 Task: Create Board Social Media Management to Workspace Business Process Management. Create Board Video Marketing to Workspace Business Process Management. Create Board Customer Retention Strategy and Program Development to Workspace Business Process Management
Action: Mouse moved to (56, 369)
Screenshot: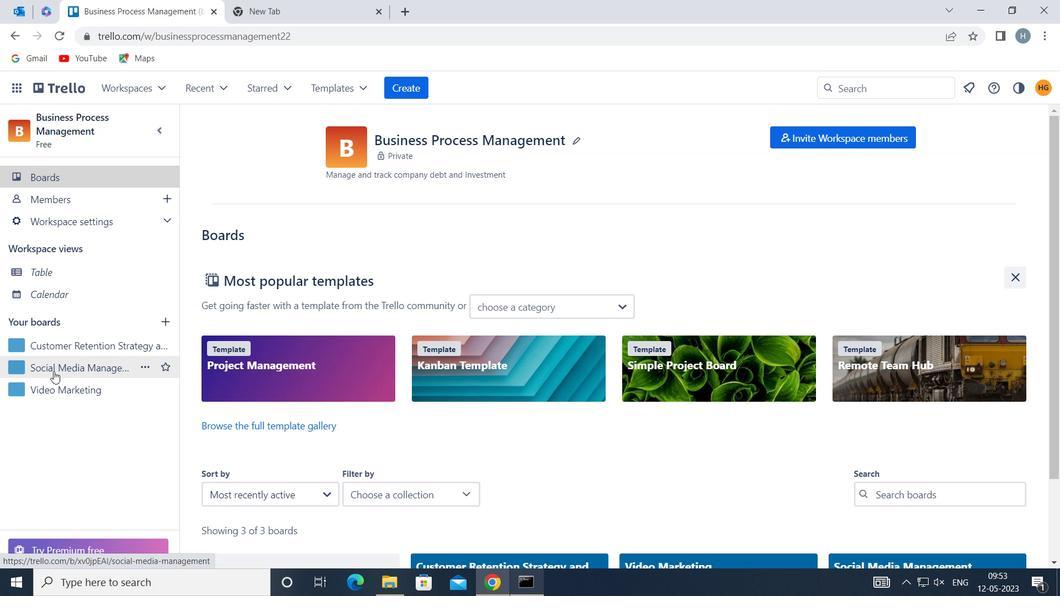 
Action: Mouse pressed left at (56, 369)
Screenshot: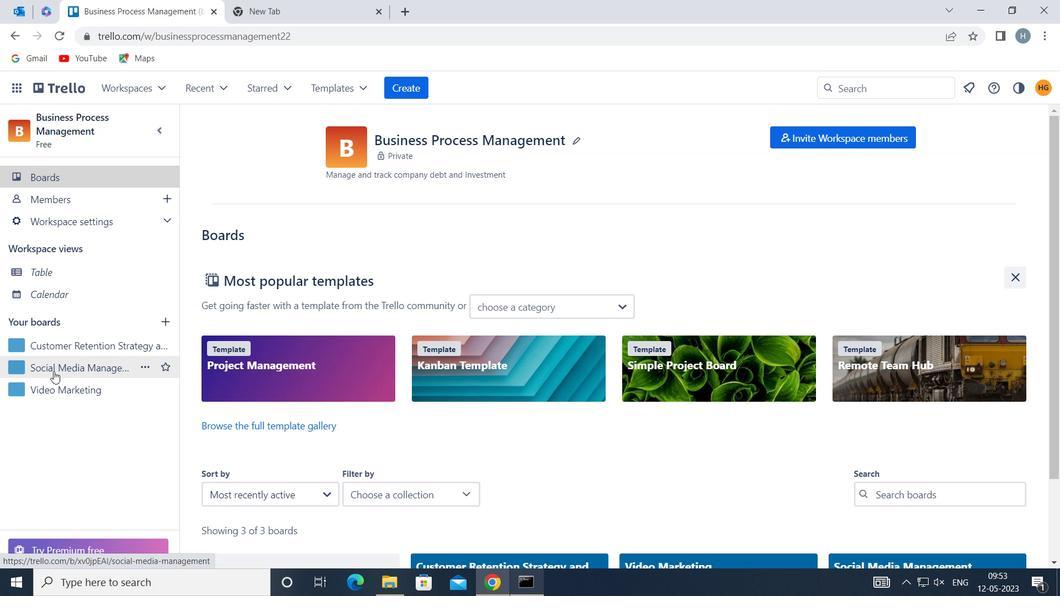 
Action: Mouse moved to (288, 170)
Screenshot: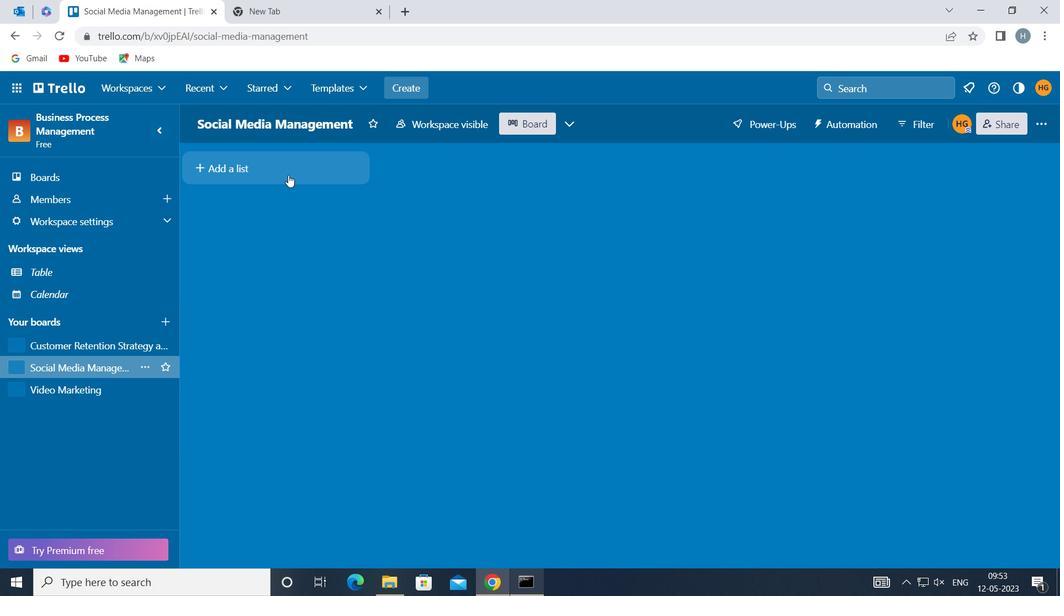 
Action: Mouse pressed left at (288, 170)
Screenshot: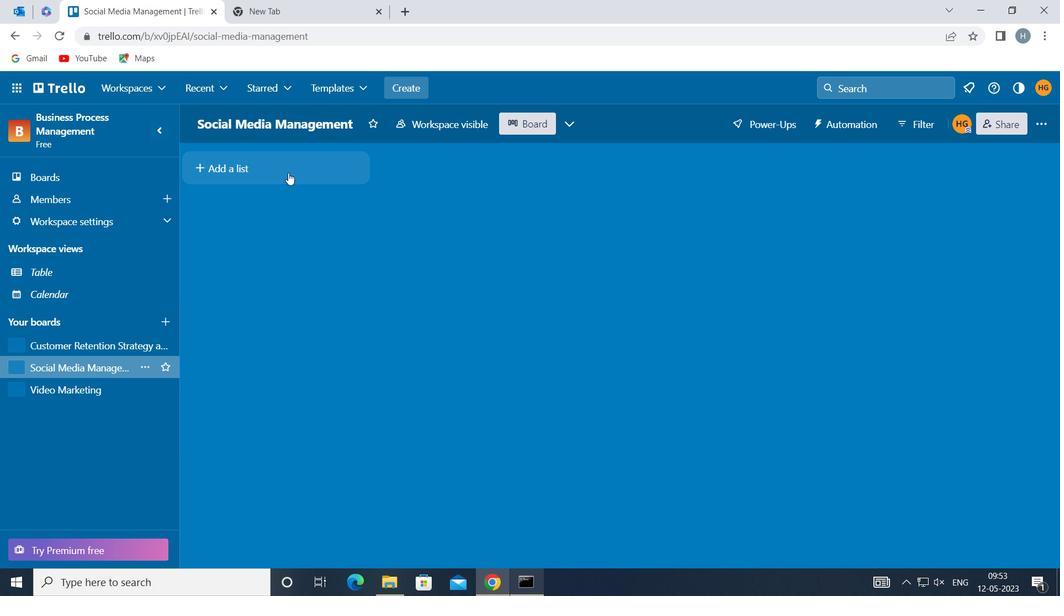 
Action: Mouse moved to (287, 169)
Screenshot: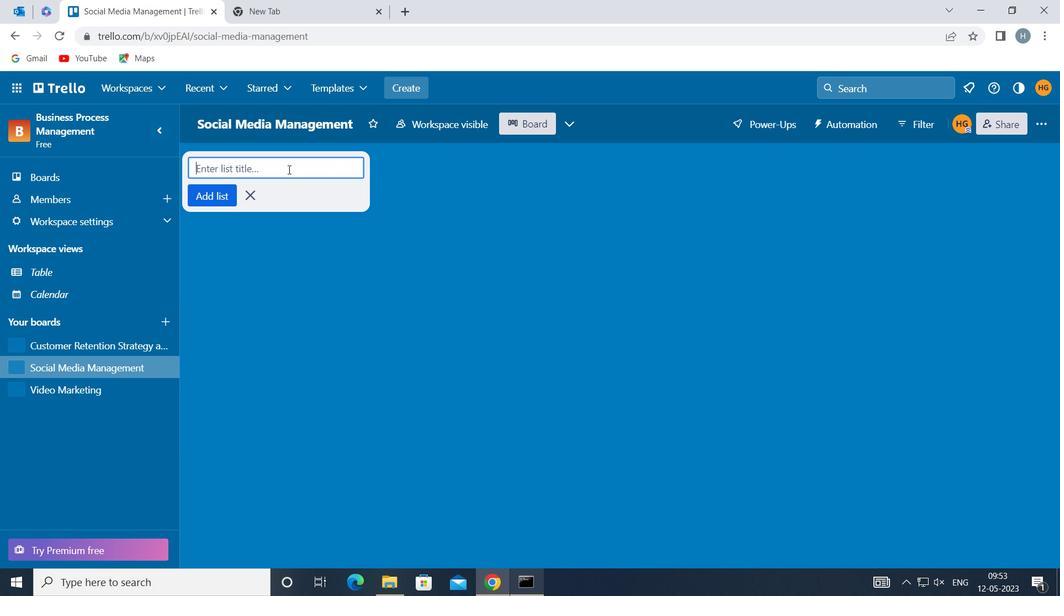 
Action: Key pressed <Key.shift>VIDEOS
Screenshot: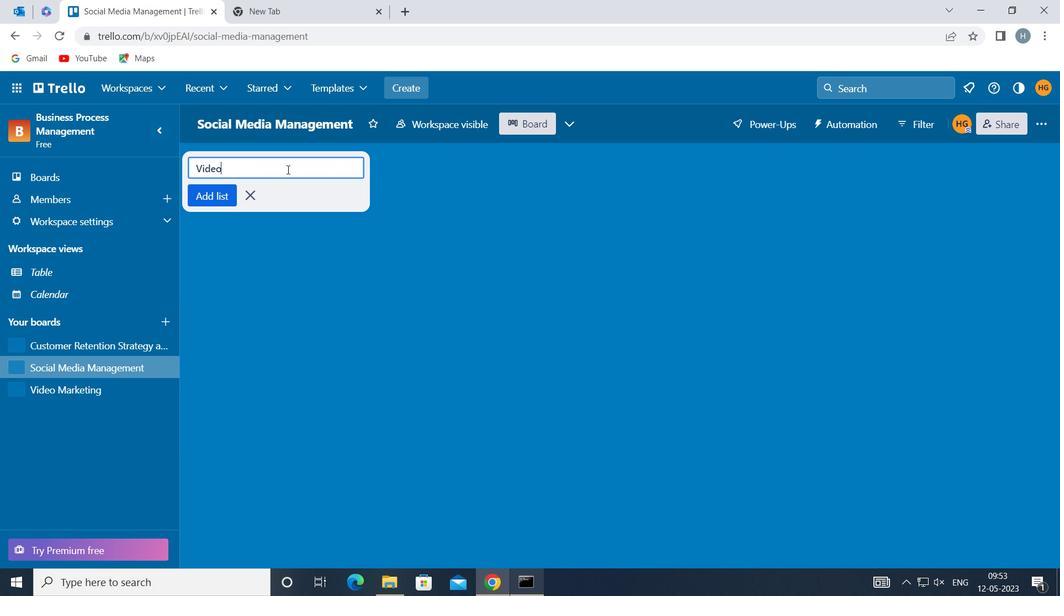 
Action: Mouse moved to (208, 194)
Screenshot: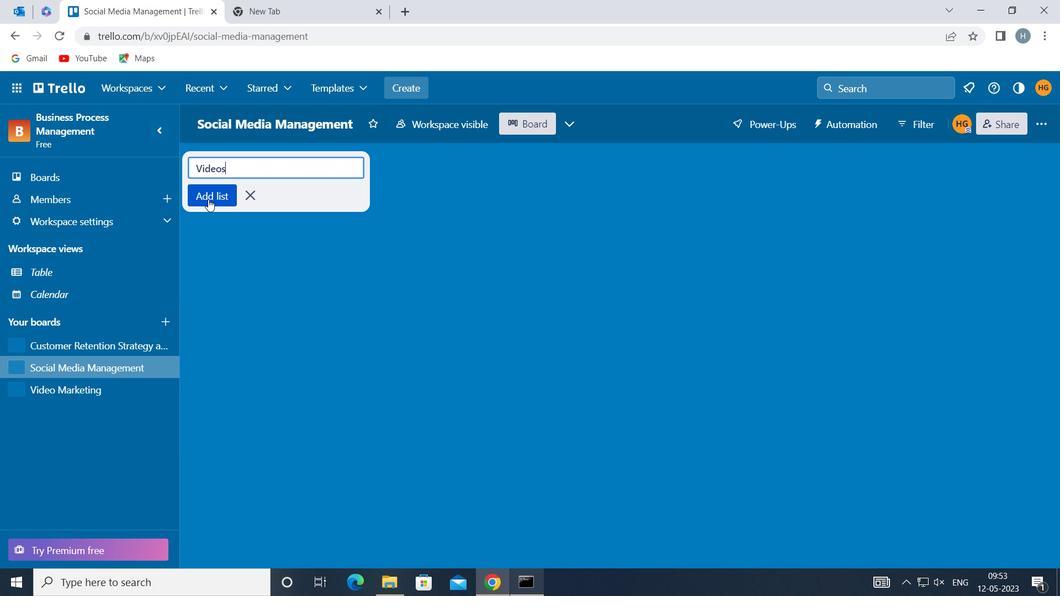 
Action: Mouse pressed left at (208, 194)
Screenshot: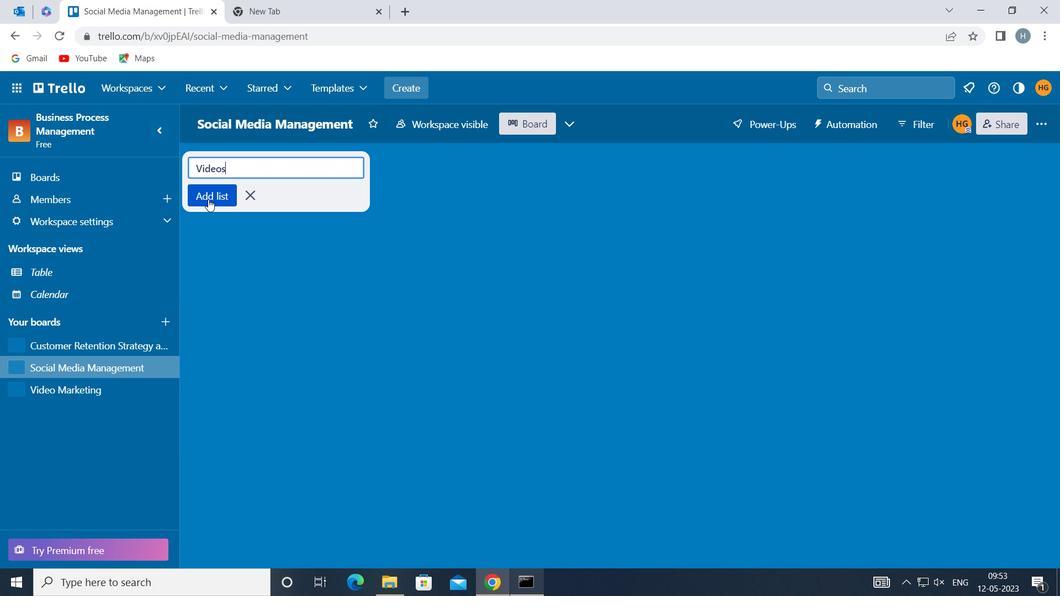 
Action: Mouse moved to (219, 286)
Screenshot: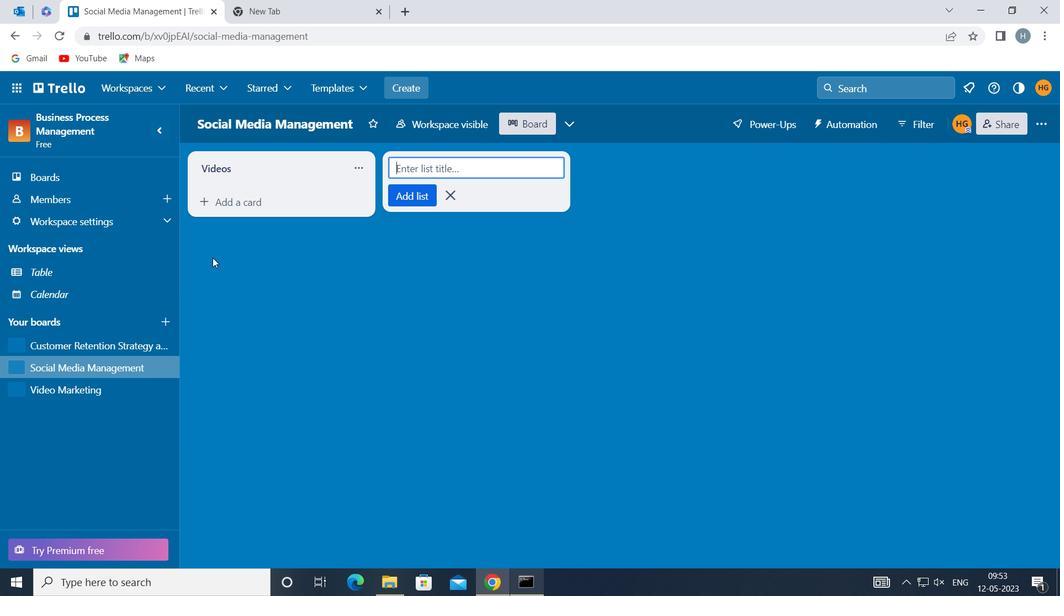 
Action: Mouse pressed left at (219, 286)
Screenshot: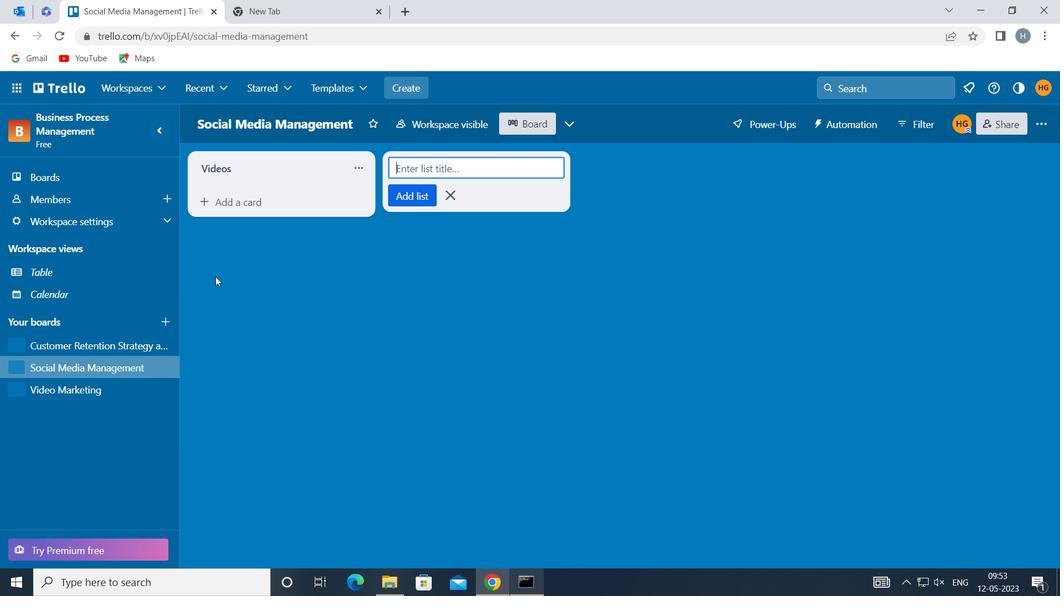 
Action: Mouse moved to (71, 392)
Screenshot: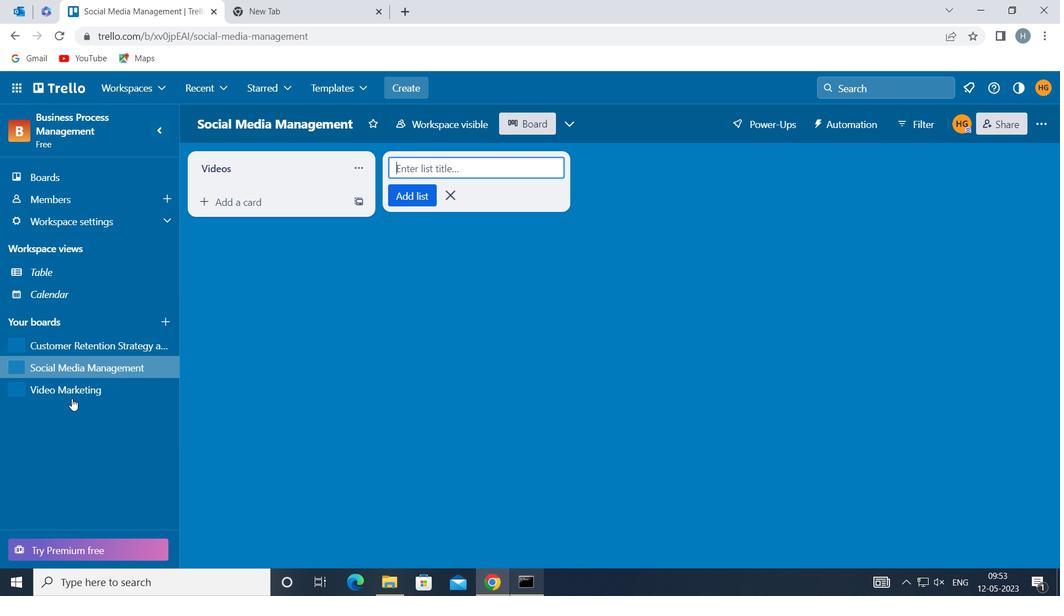 
Action: Mouse pressed left at (71, 392)
Screenshot: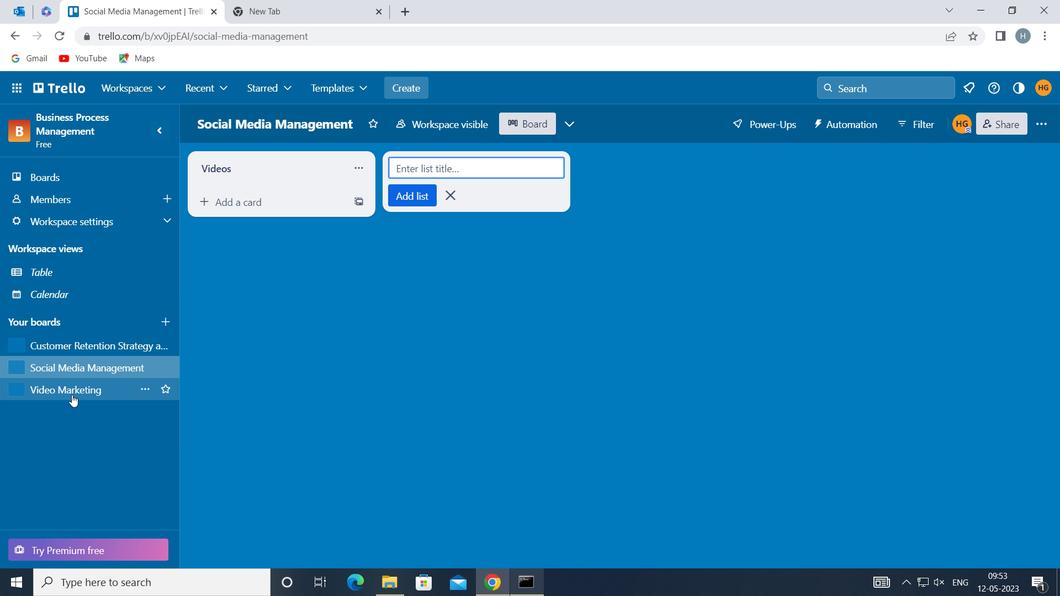 
Action: Mouse moved to (282, 163)
Screenshot: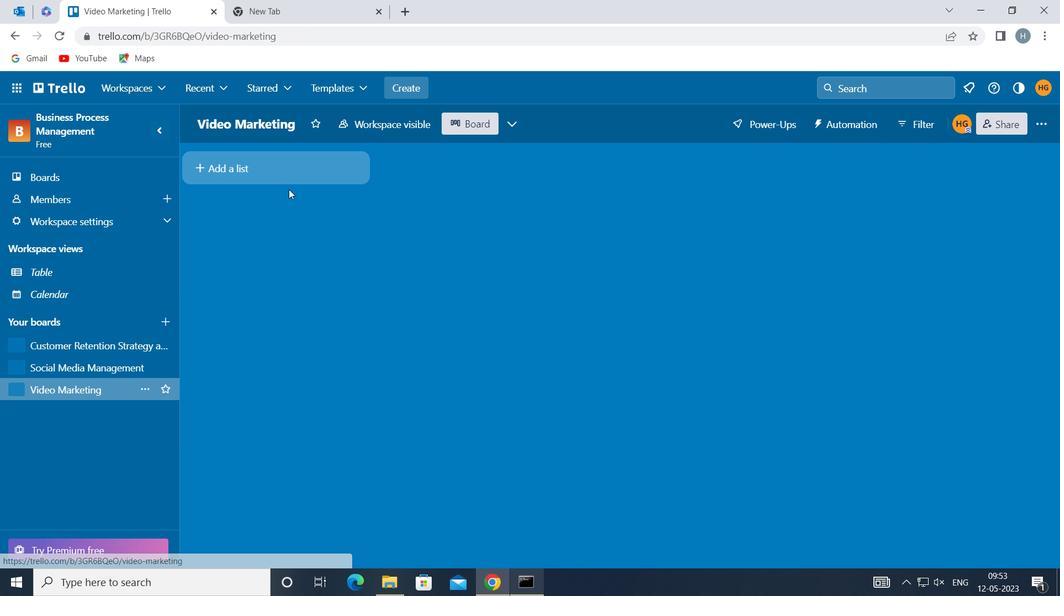 
Action: Mouse pressed left at (282, 163)
Screenshot: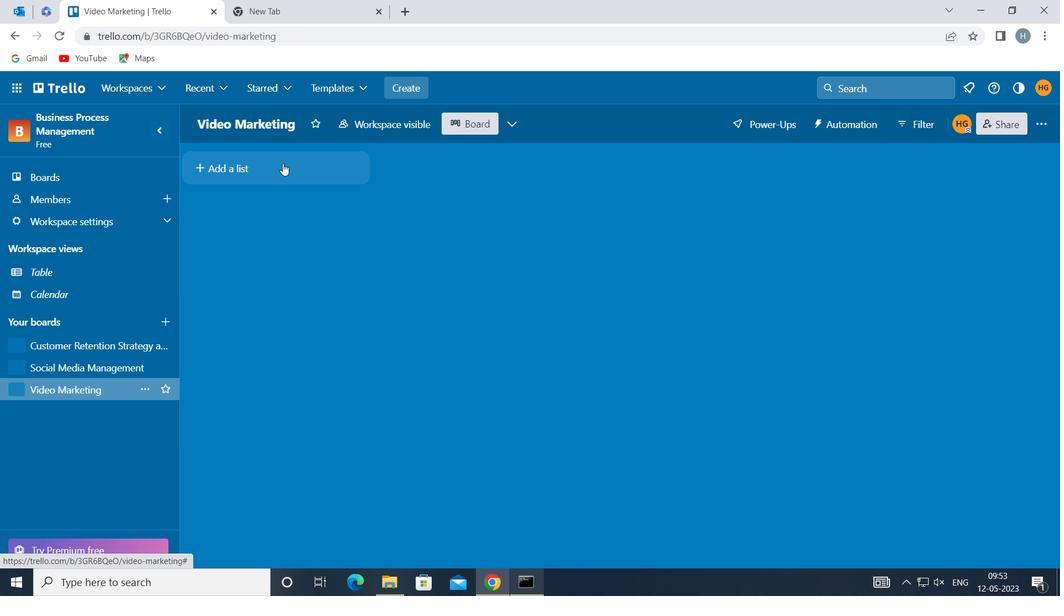 
Action: Key pressed <Key.shift>ARTICLES
Screenshot: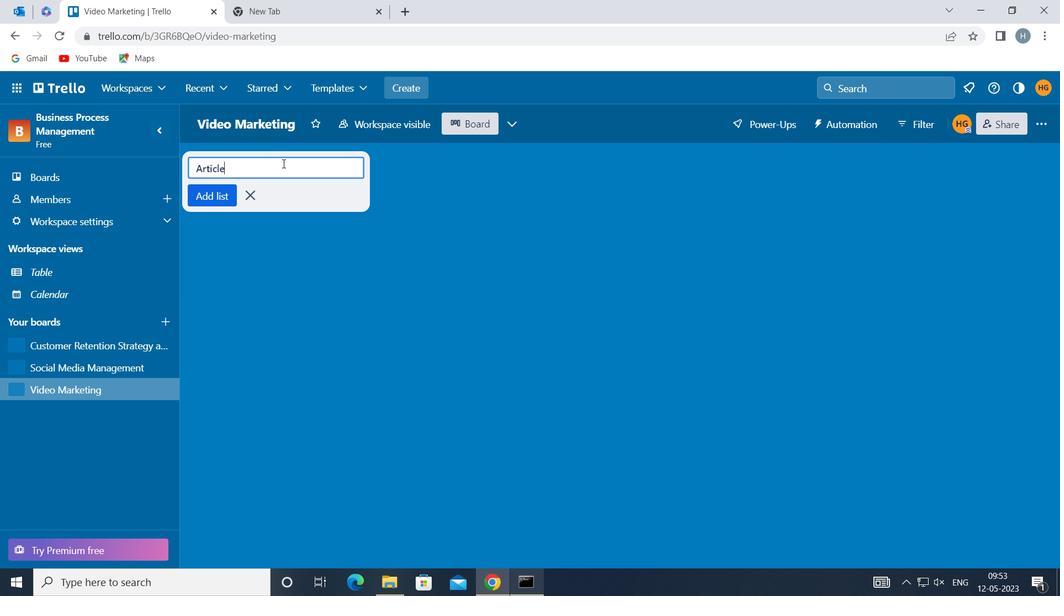 
Action: Mouse moved to (222, 193)
Screenshot: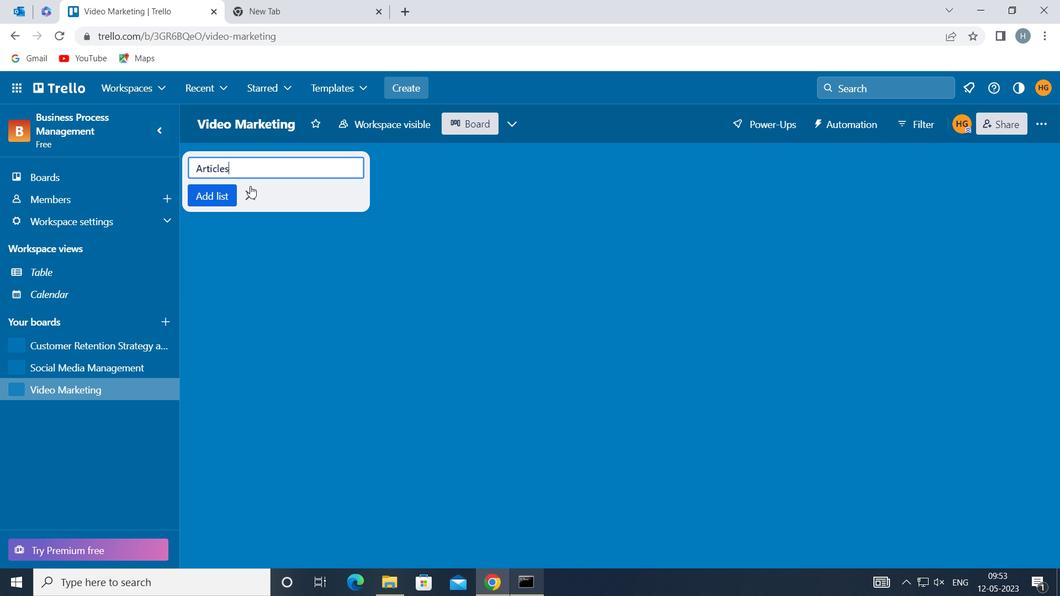 
Action: Mouse pressed left at (222, 193)
Screenshot: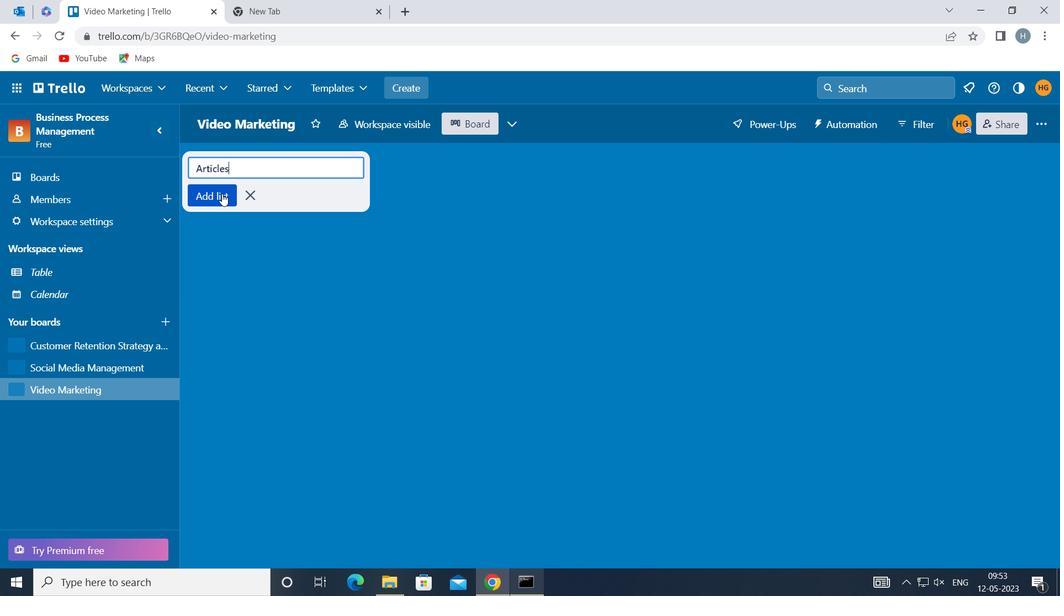 
Action: Mouse moved to (235, 284)
Screenshot: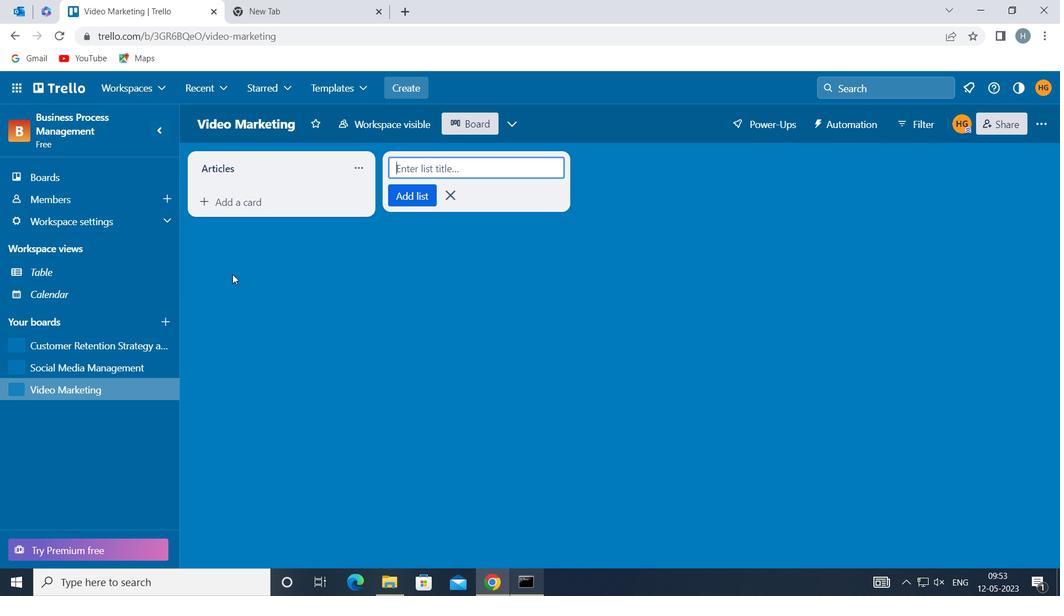 
Action: Mouse pressed left at (235, 284)
Screenshot: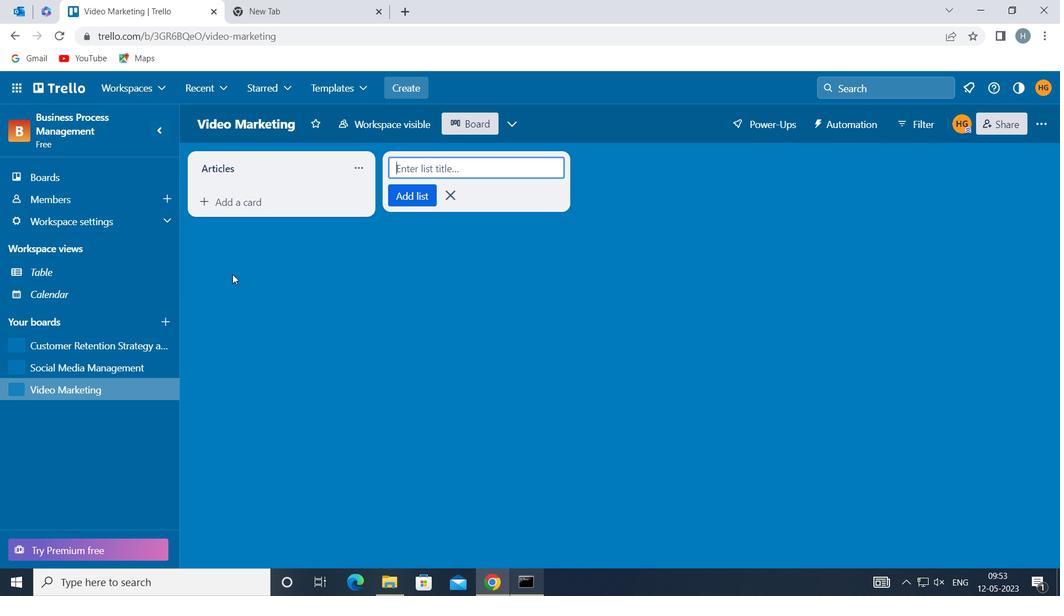 
Action: Mouse moved to (86, 345)
Screenshot: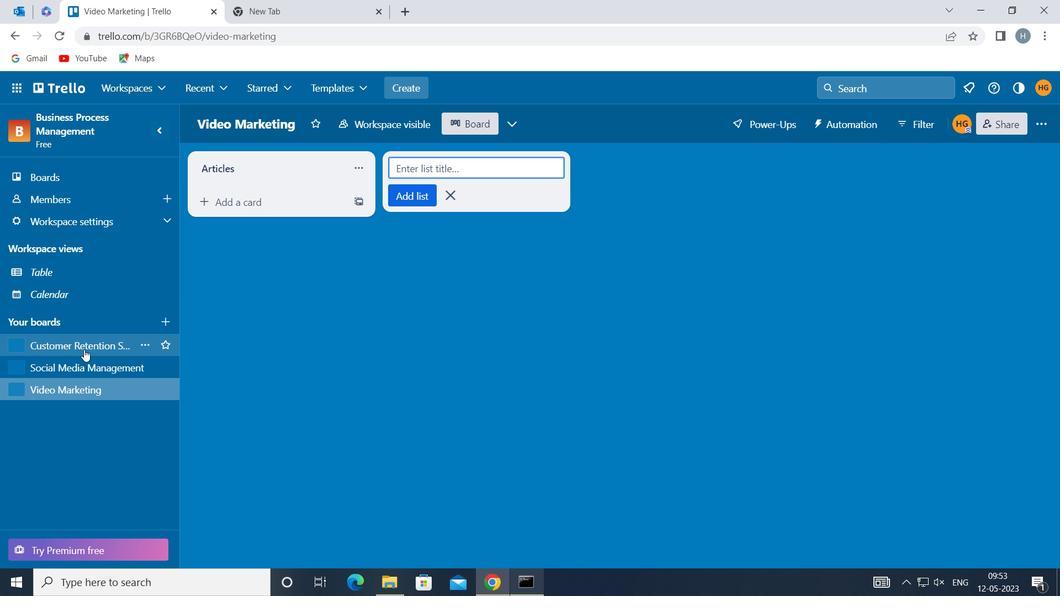 
Action: Mouse pressed left at (86, 345)
Screenshot: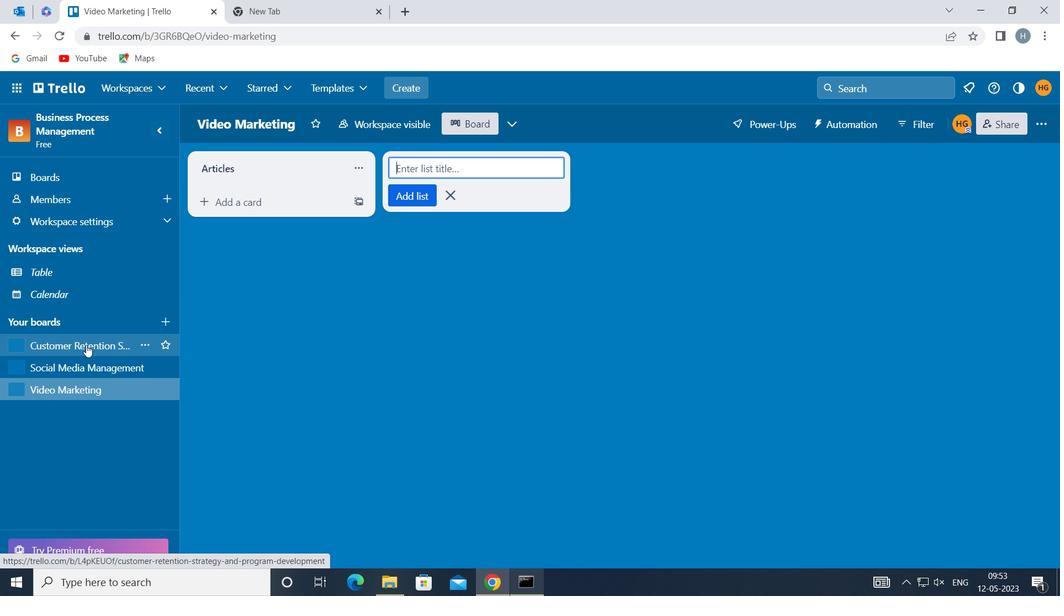 
Action: Mouse moved to (273, 165)
Screenshot: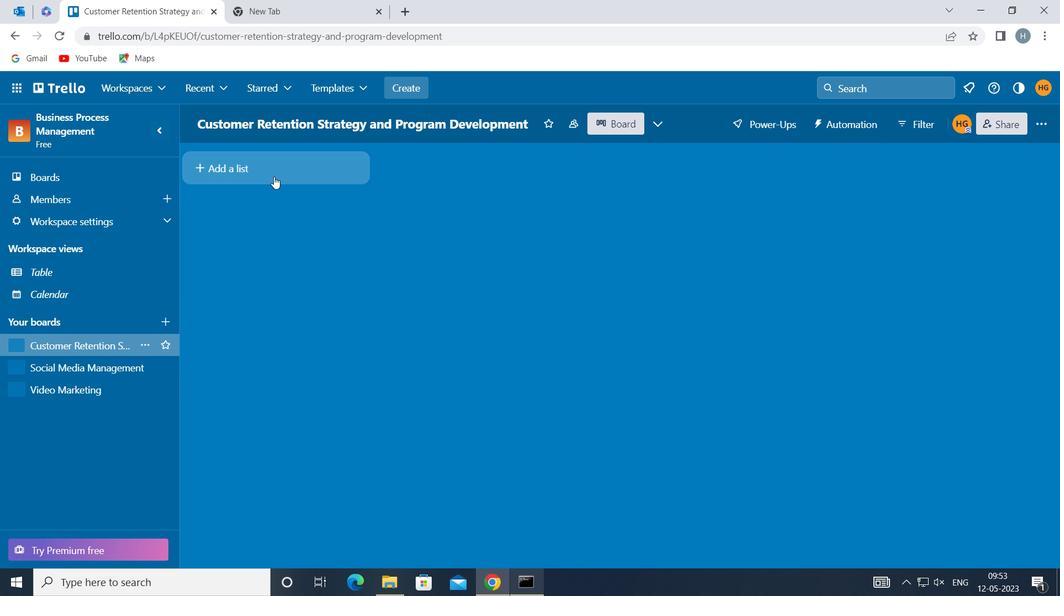 
Action: Mouse pressed left at (273, 165)
Screenshot: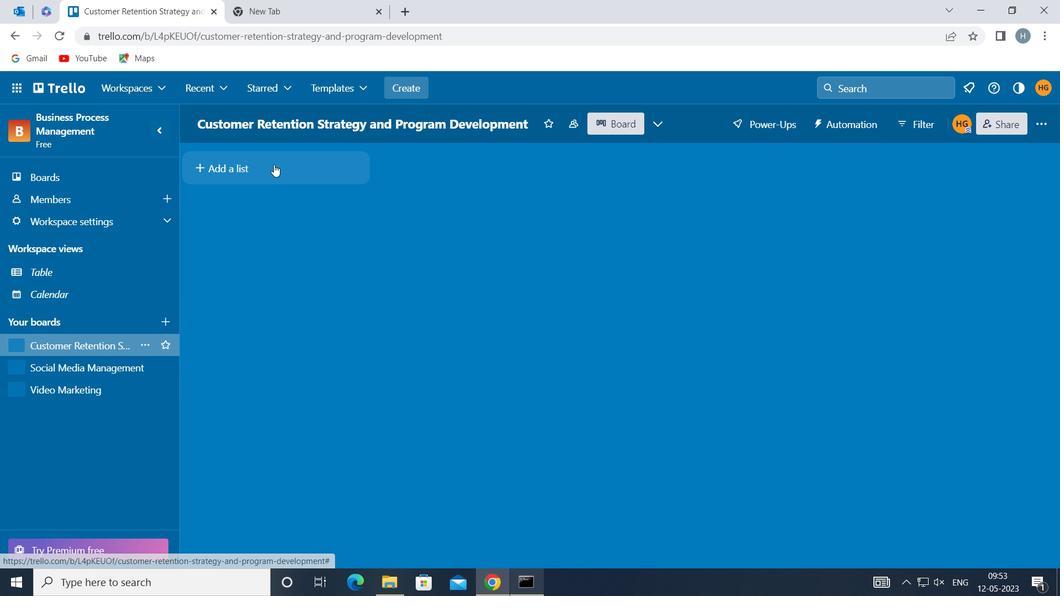 
Action: Mouse moved to (273, 166)
Screenshot: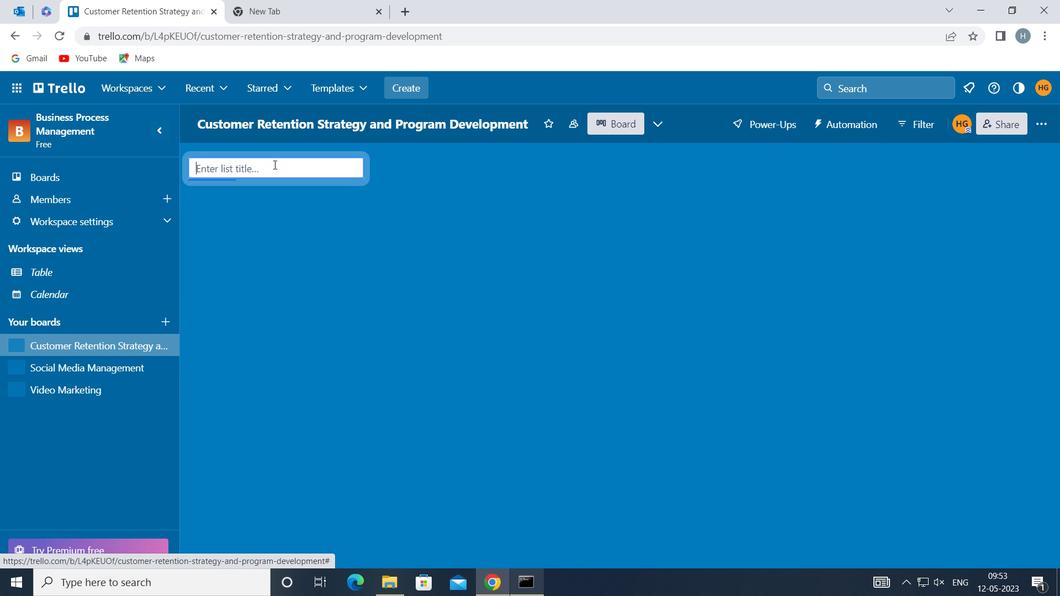 
Action: Key pressed <Key.shift>BLOG<Key.space><Key.shift>POSTS
Screenshot: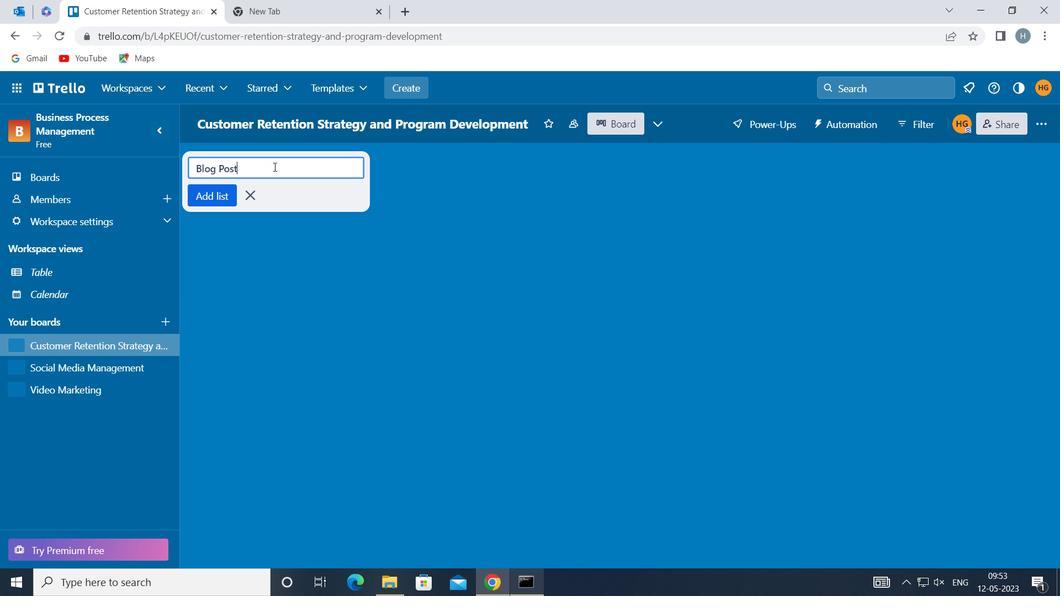 
Action: Mouse moved to (203, 197)
Screenshot: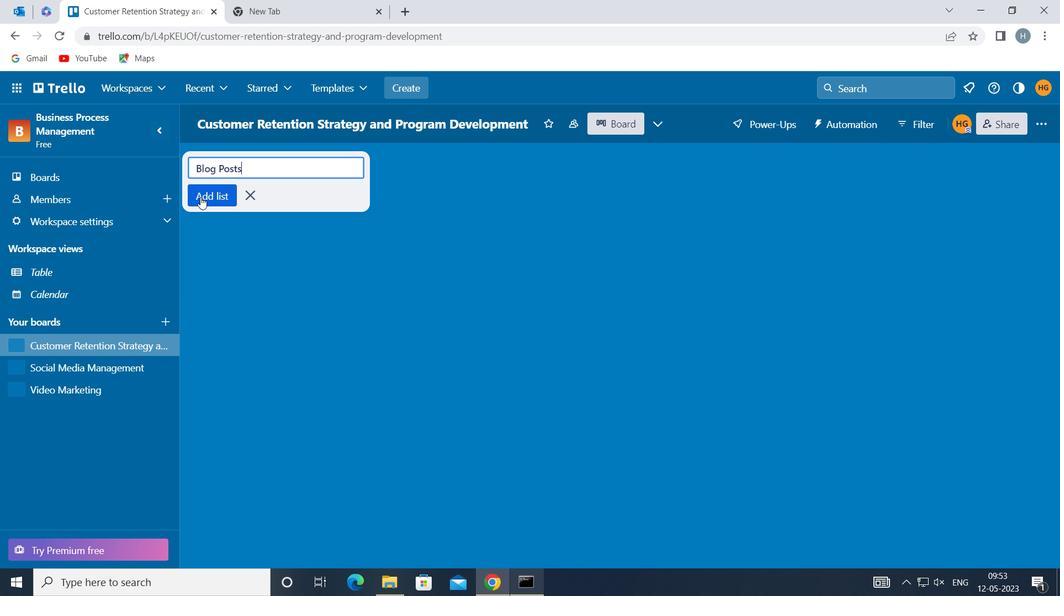 
Action: Mouse pressed left at (203, 197)
Screenshot: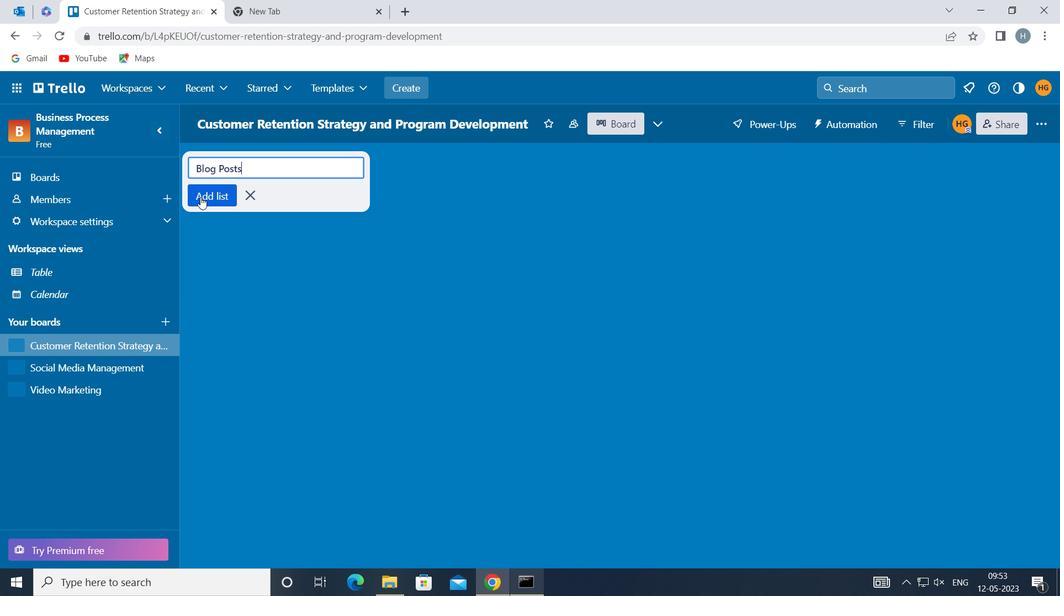 
Action: Mouse moved to (229, 293)
Screenshot: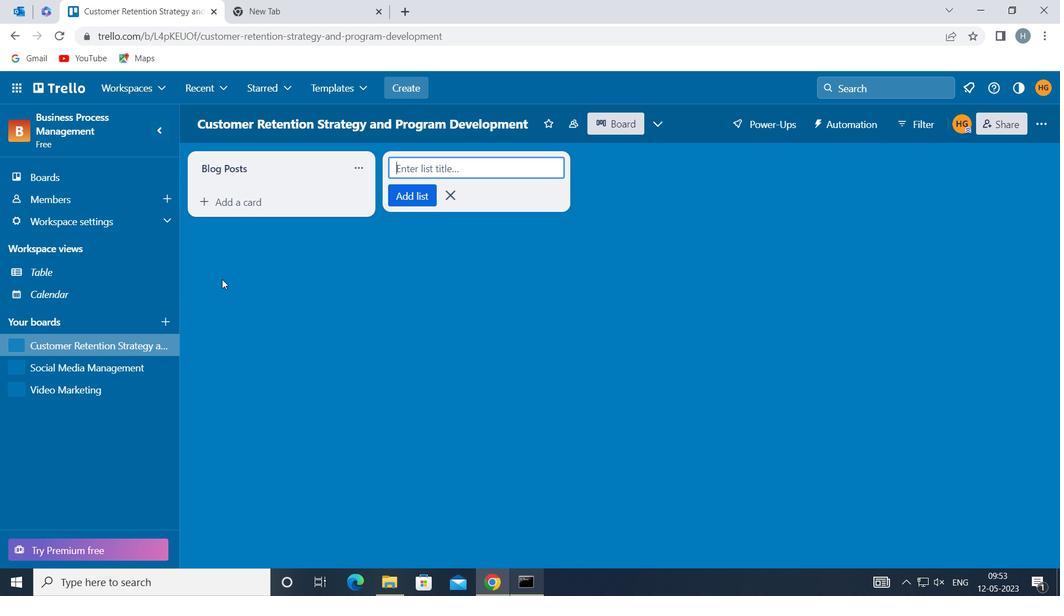 
Action: Mouse pressed left at (229, 293)
Screenshot: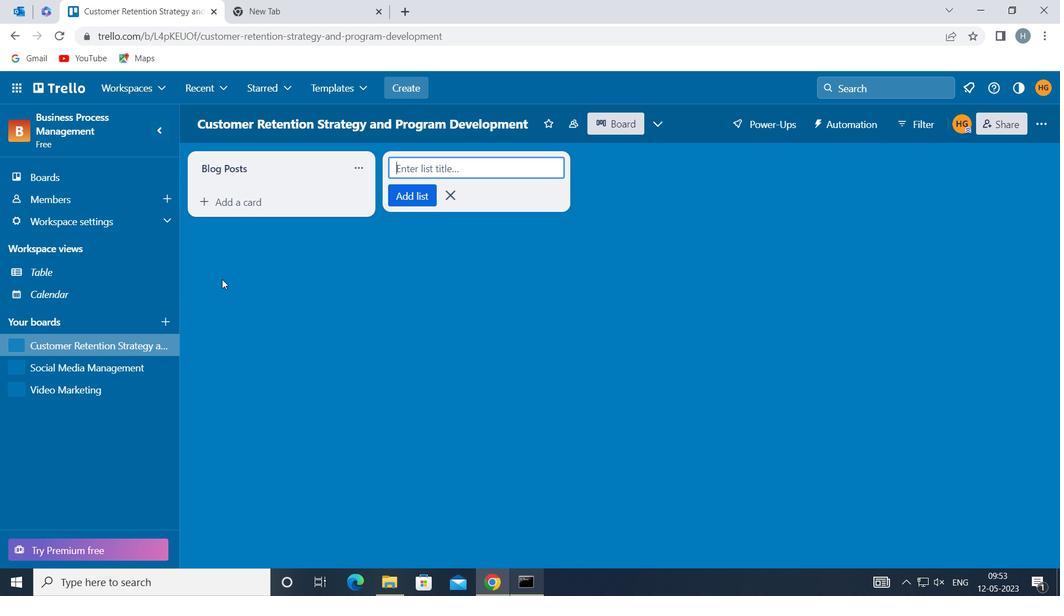 
Action: Mouse moved to (230, 293)
Screenshot: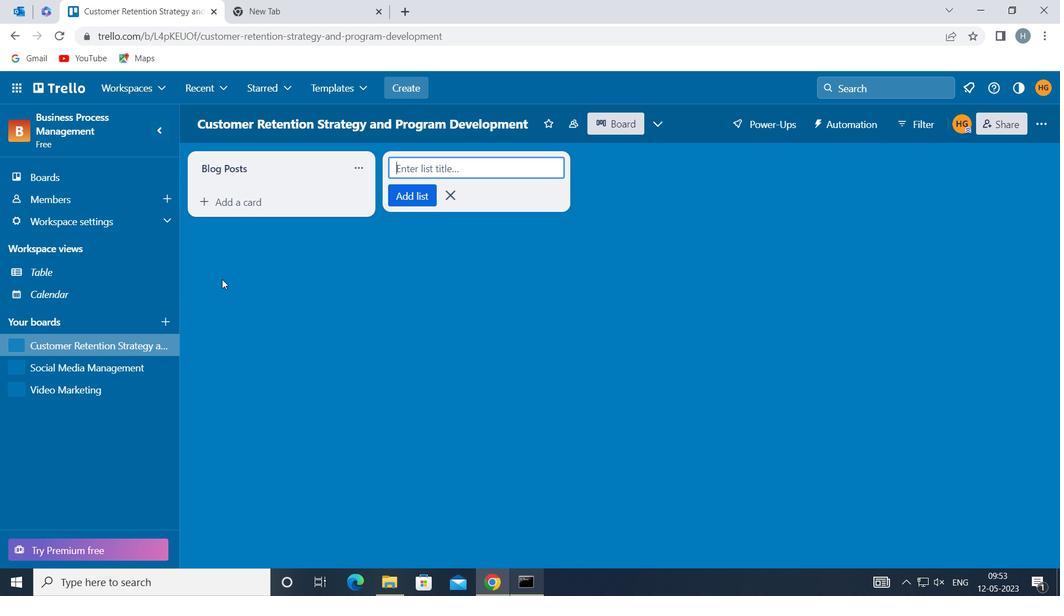 
